 Task: Add Cappello's Five Cheese Ravioli to the cart.
Action: Mouse moved to (293, 143)
Screenshot: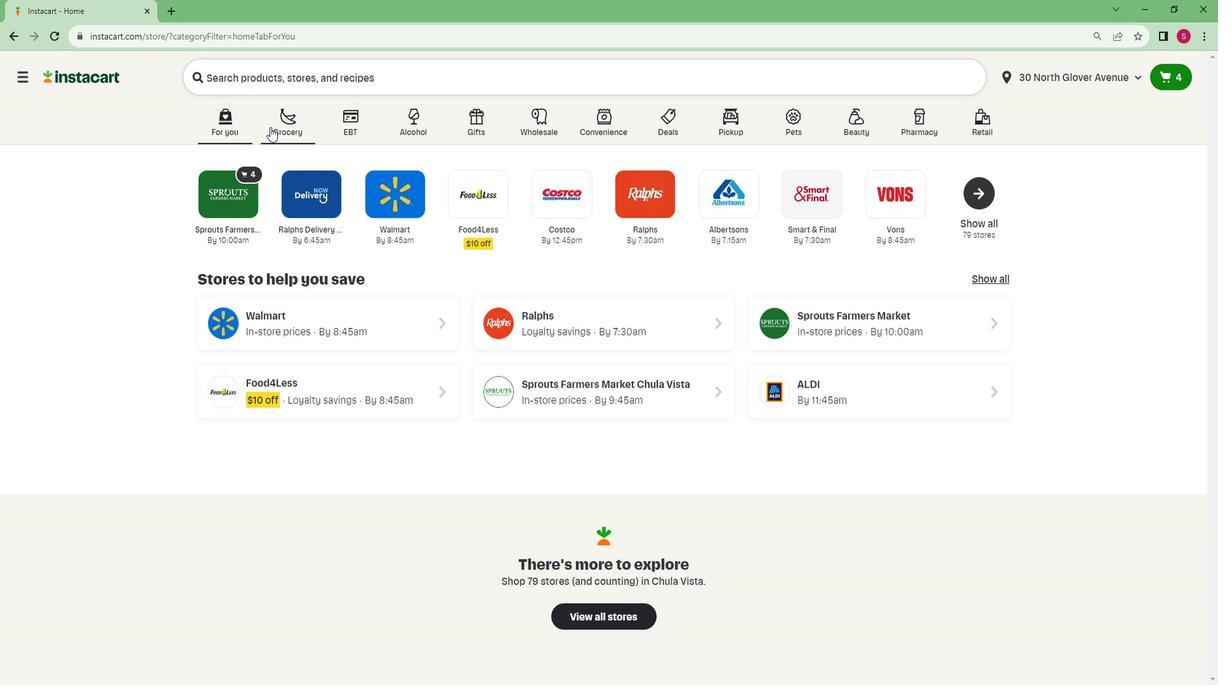 
Action: Mouse pressed left at (293, 143)
Screenshot: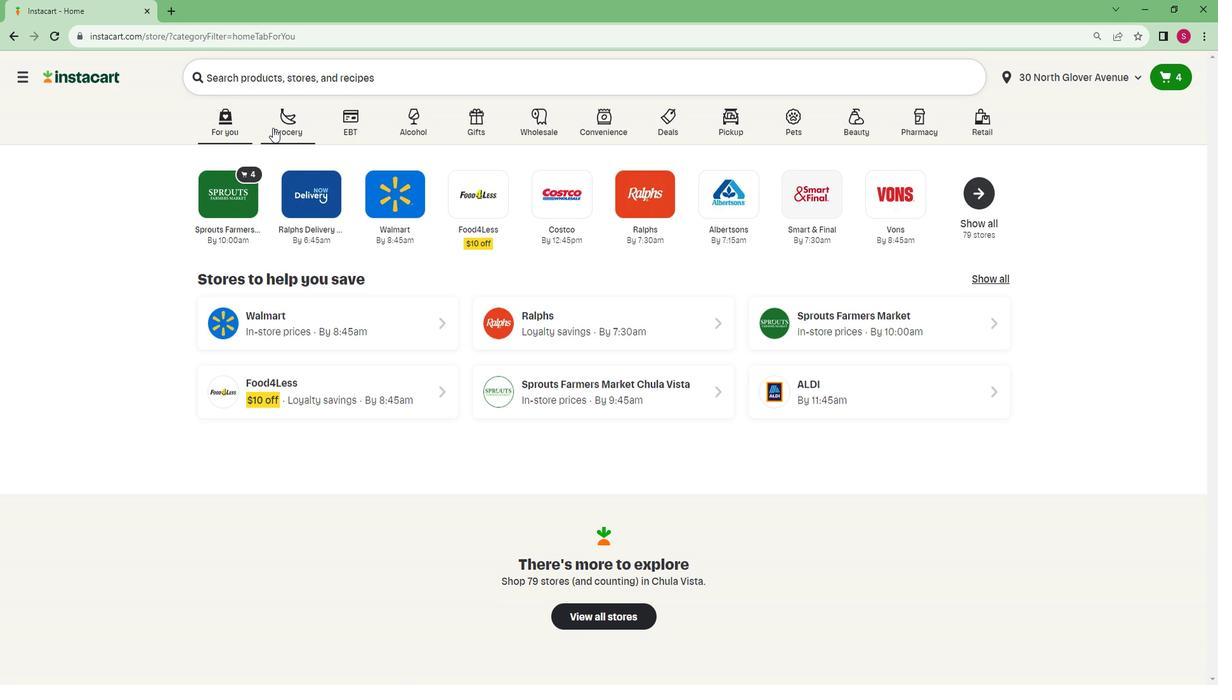 
Action: Mouse moved to (311, 377)
Screenshot: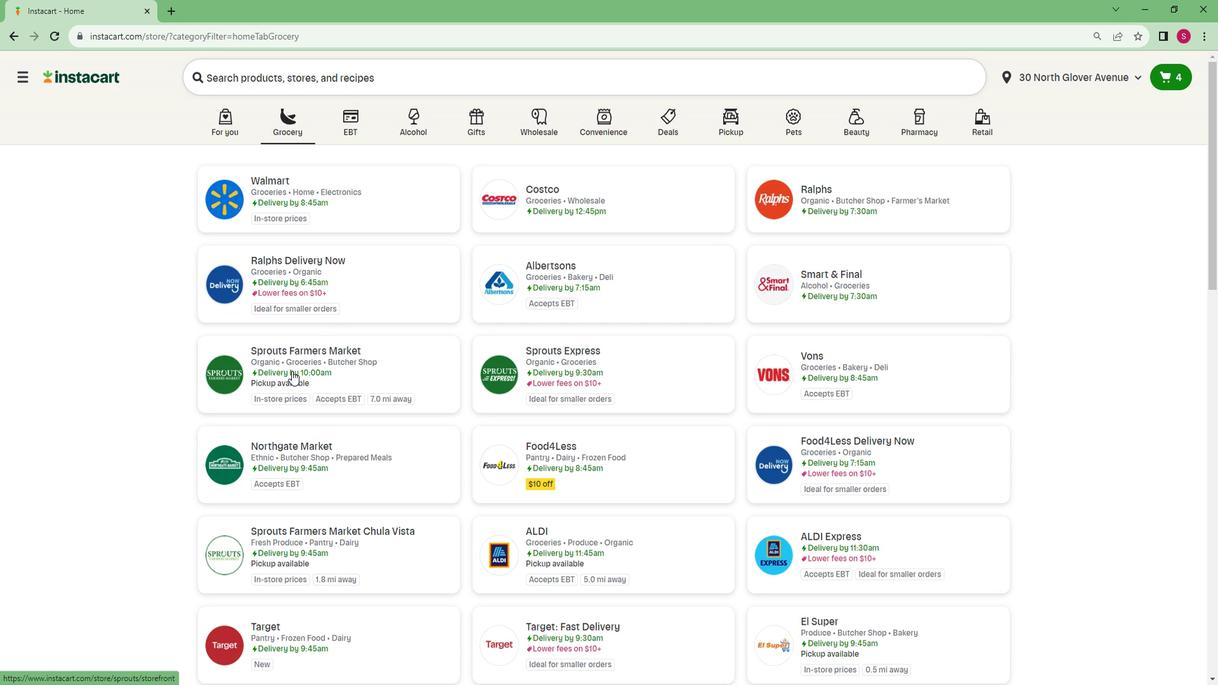 
Action: Mouse pressed left at (311, 377)
Screenshot: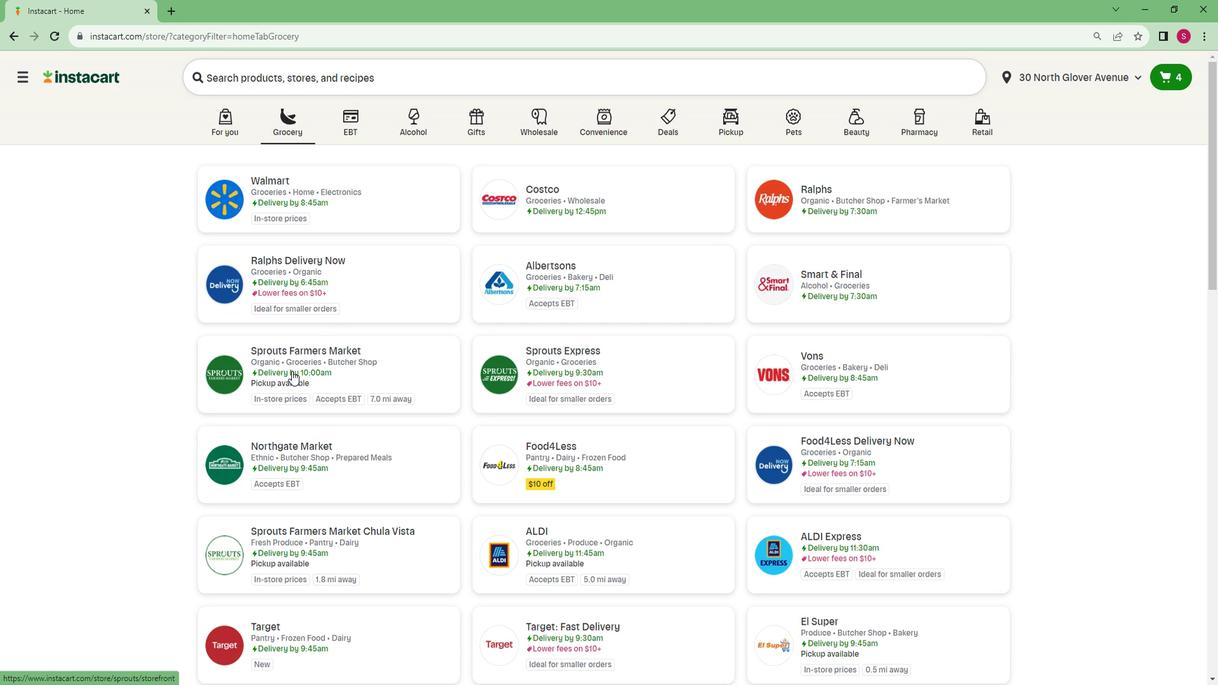 
Action: Mouse moved to (55, 451)
Screenshot: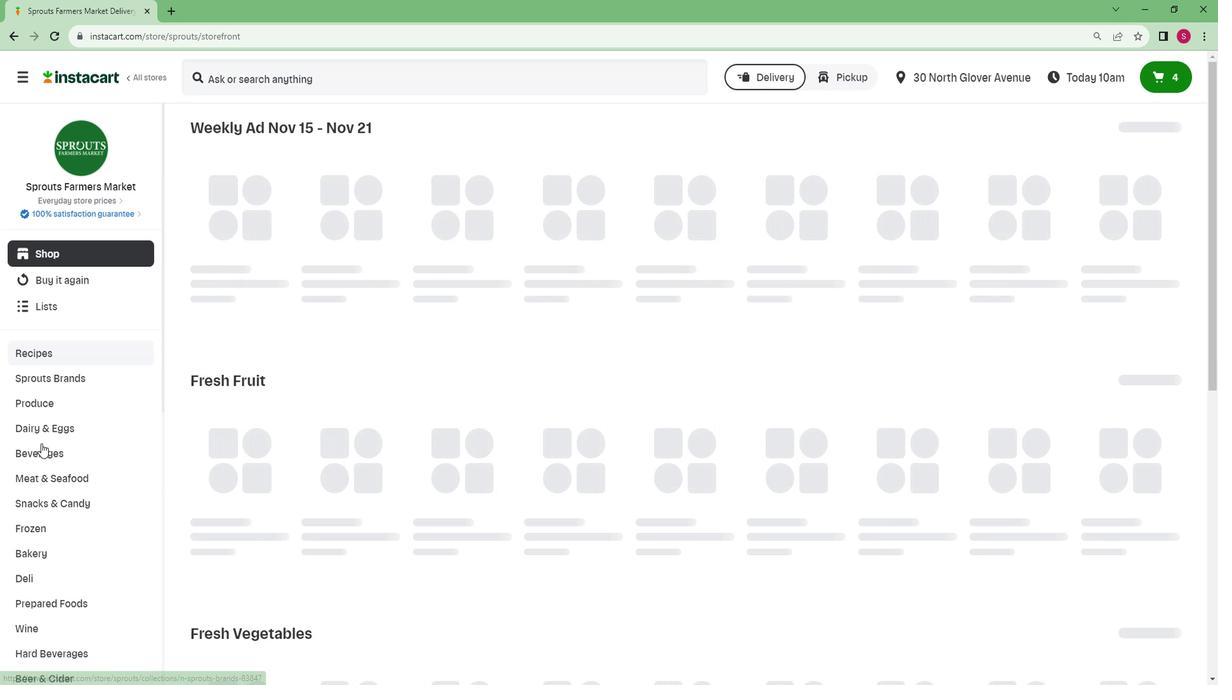 
Action: Mouse scrolled (55, 451) with delta (0, 0)
Screenshot: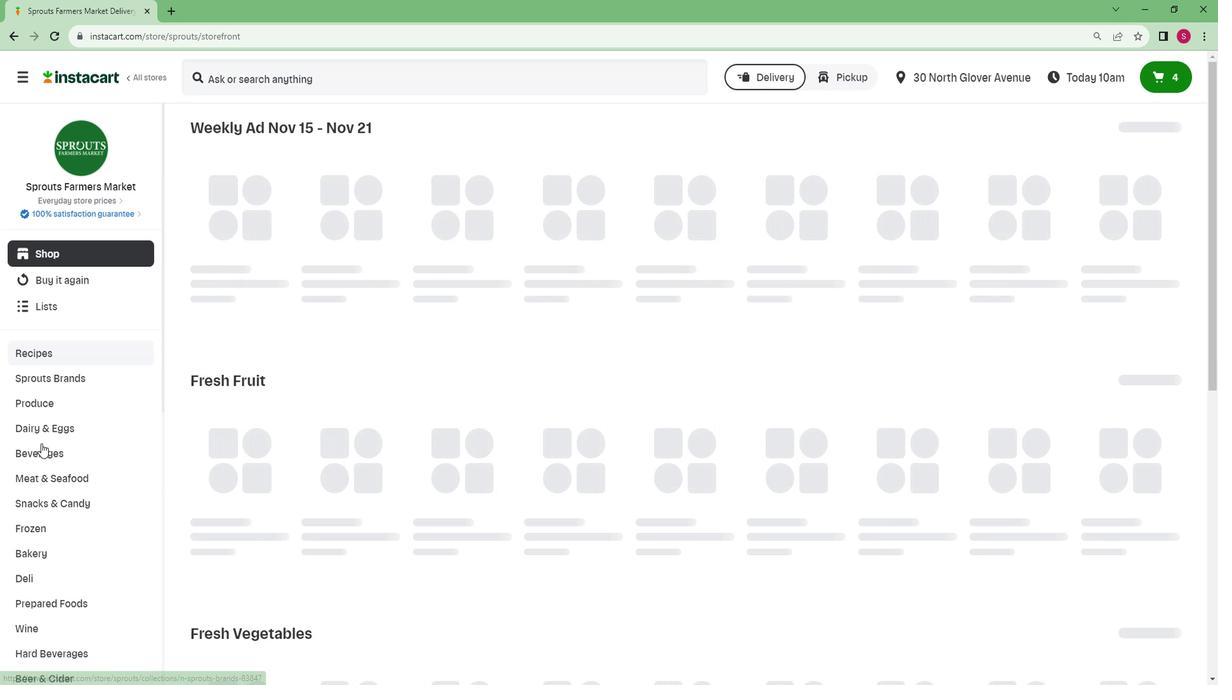 
Action: Mouse moved to (45, 460)
Screenshot: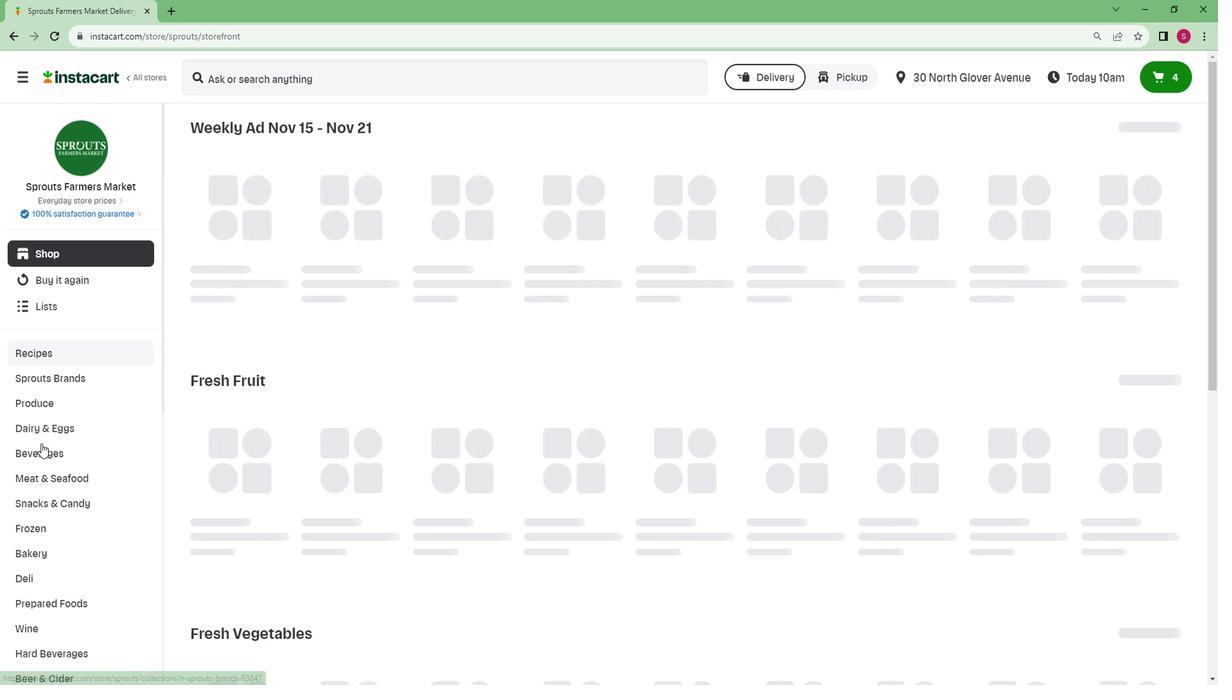 
Action: Mouse scrolled (45, 459) with delta (0, 0)
Screenshot: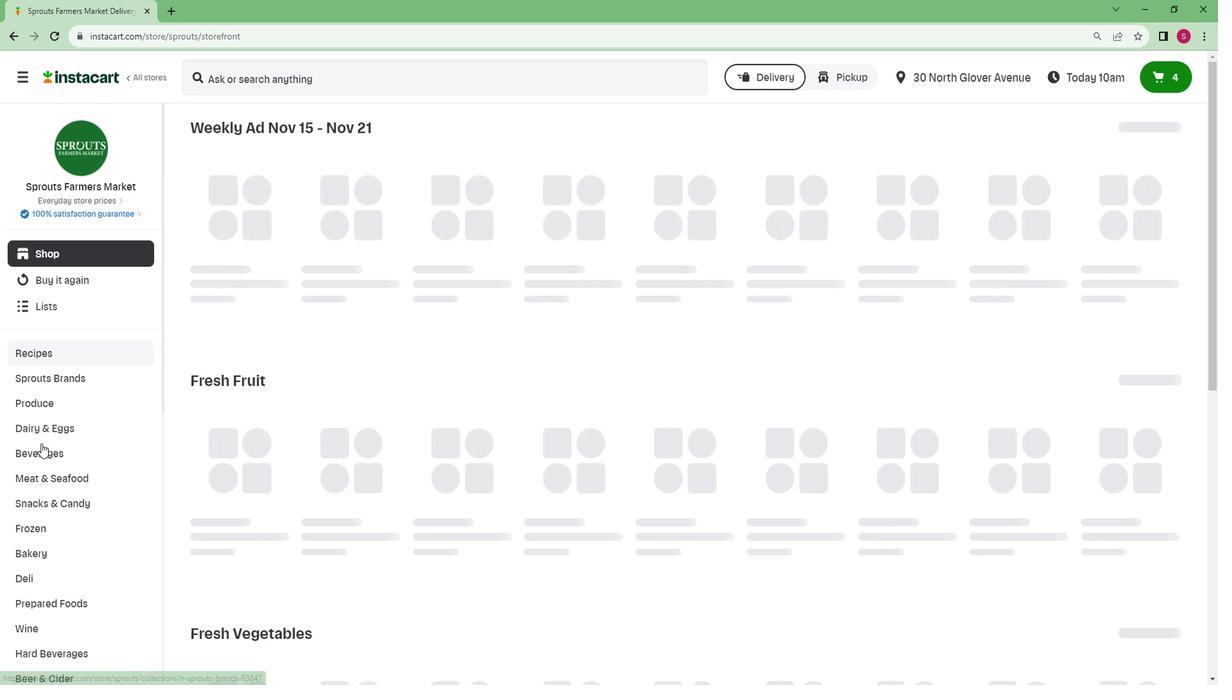 
Action: Mouse moved to (45, 460)
Screenshot: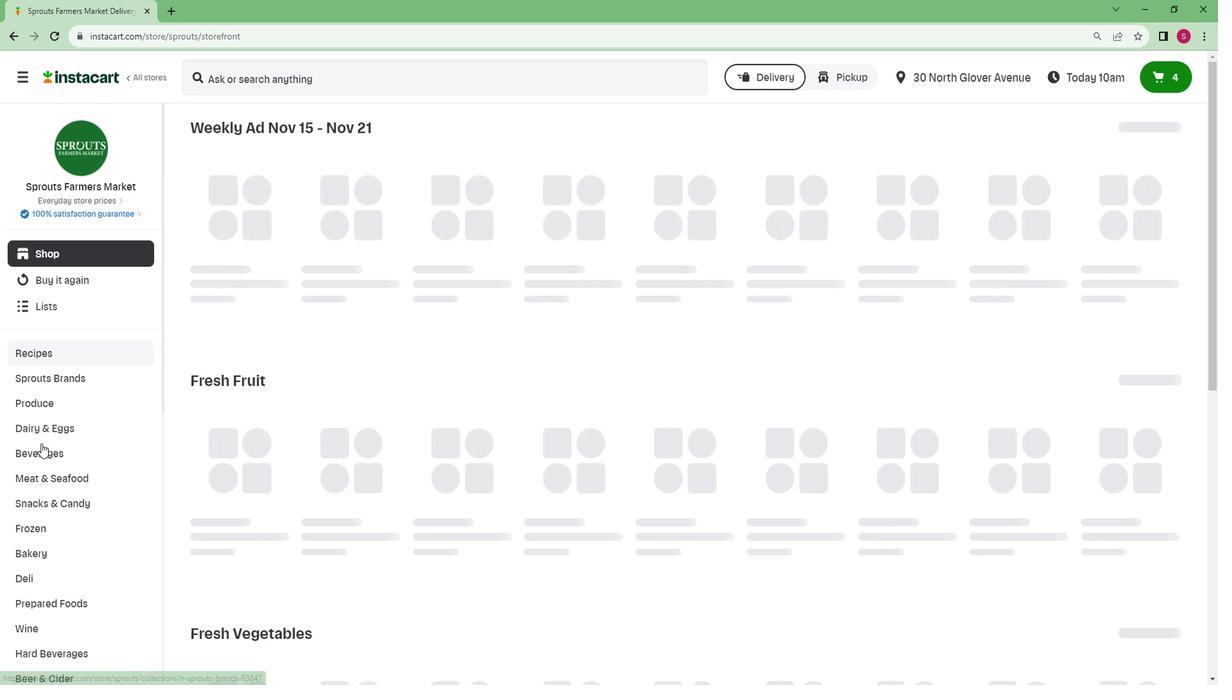 
Action: Mouse scrolled (45, 460) with delta (0, 0)
Screenshot: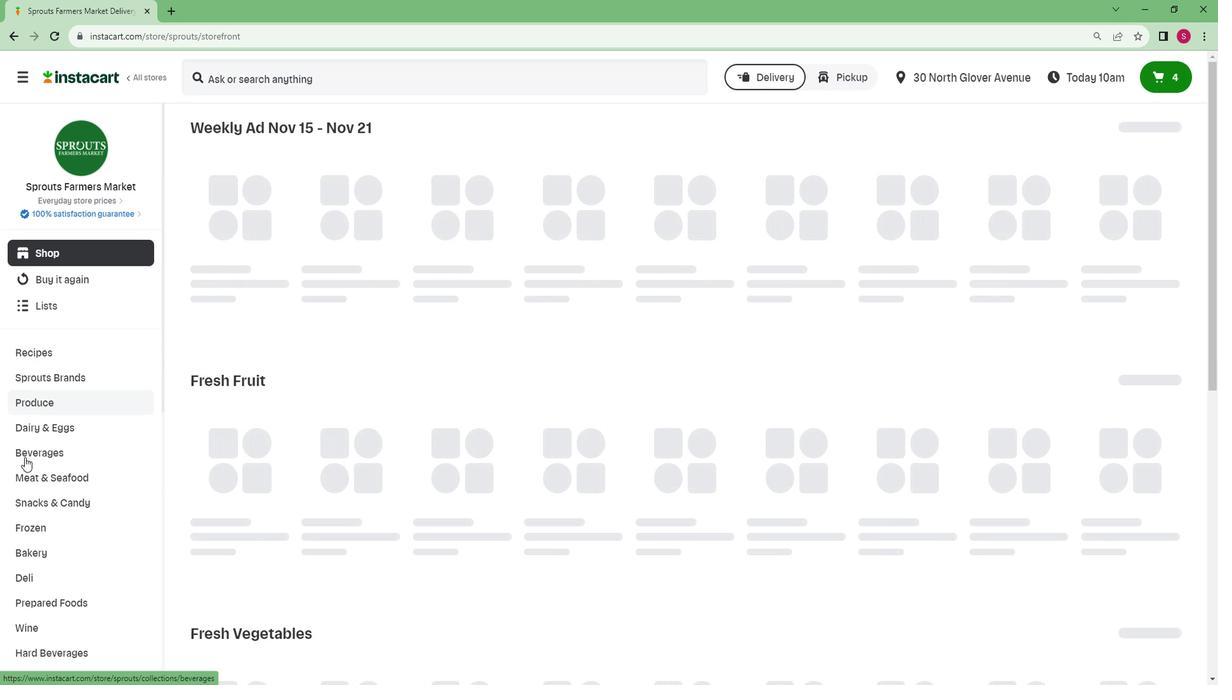 
Action: Mouse scrolled (45, 460) with delta (0, 0)
Screenshot: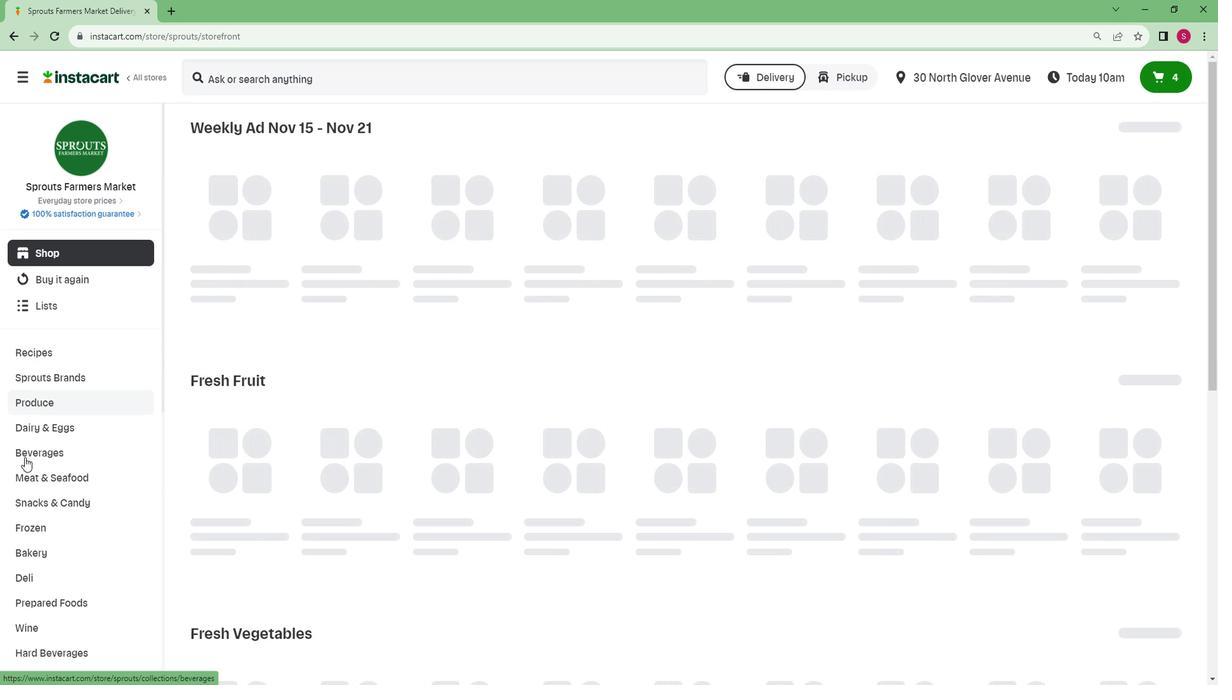 
Action: Mouse scrolled (45, 460) with delta (0, 0)
Screenshot: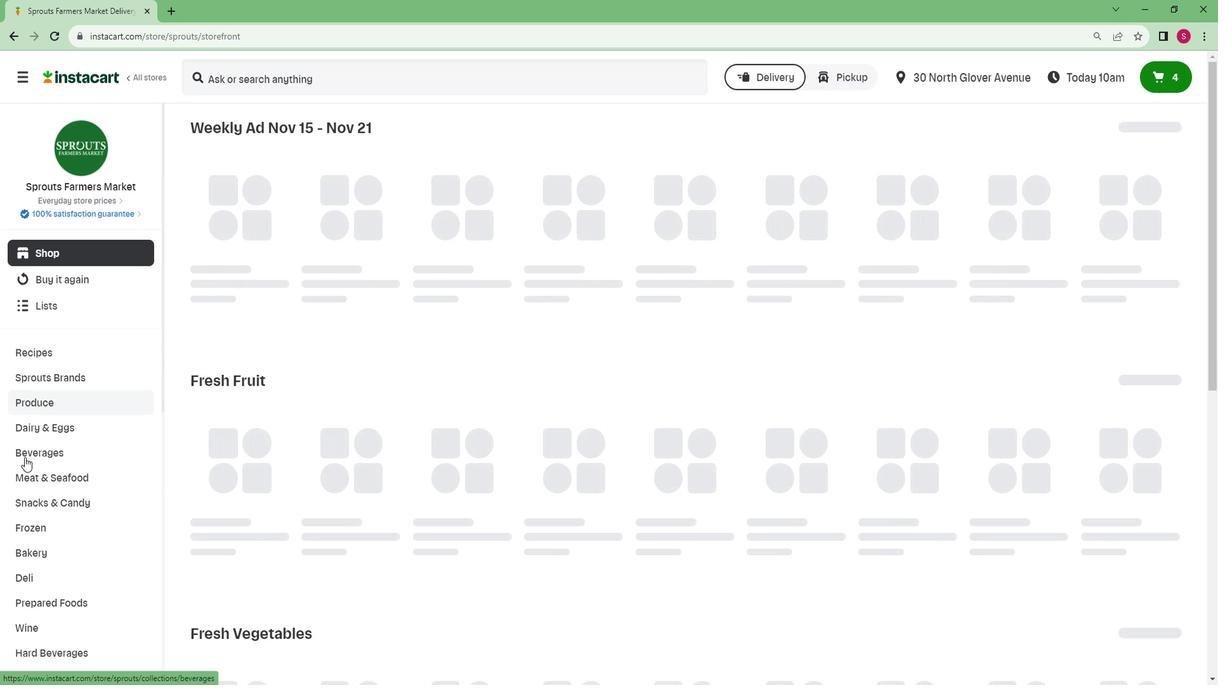 
Action: Mouse scrolled (45, 460) with delta (0, 0)
Screenshot: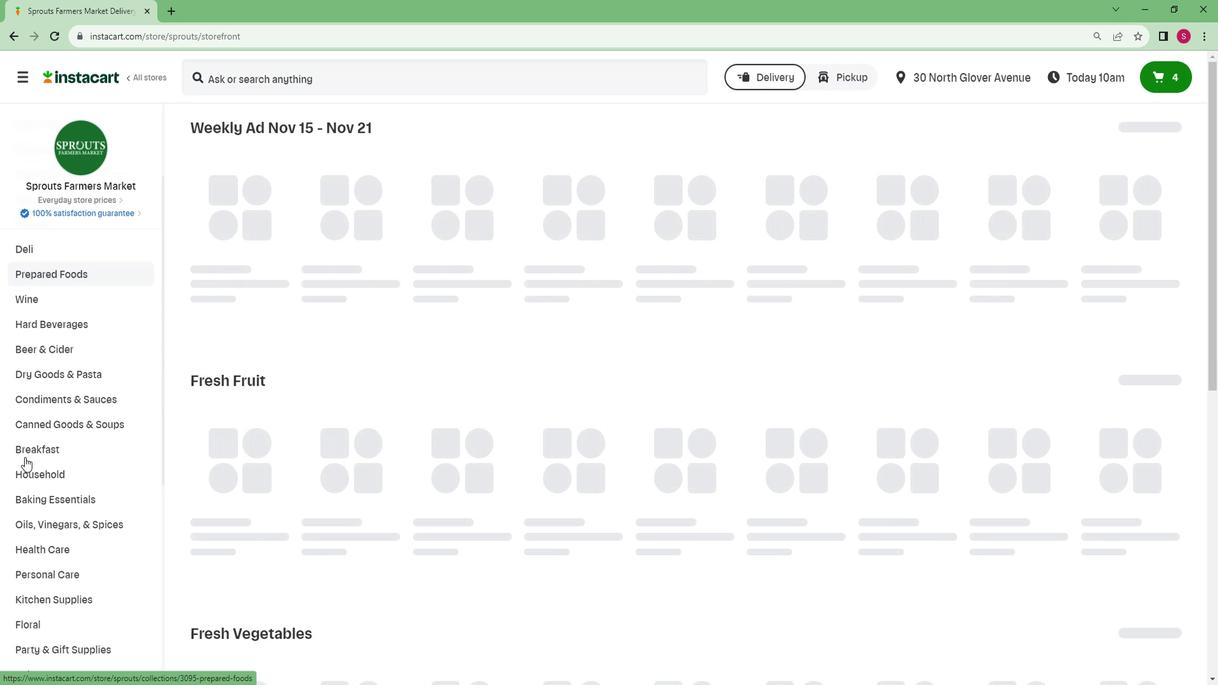 
Action: Mouse scrolled (45, 460) with delta (0, 0)
Screenshot: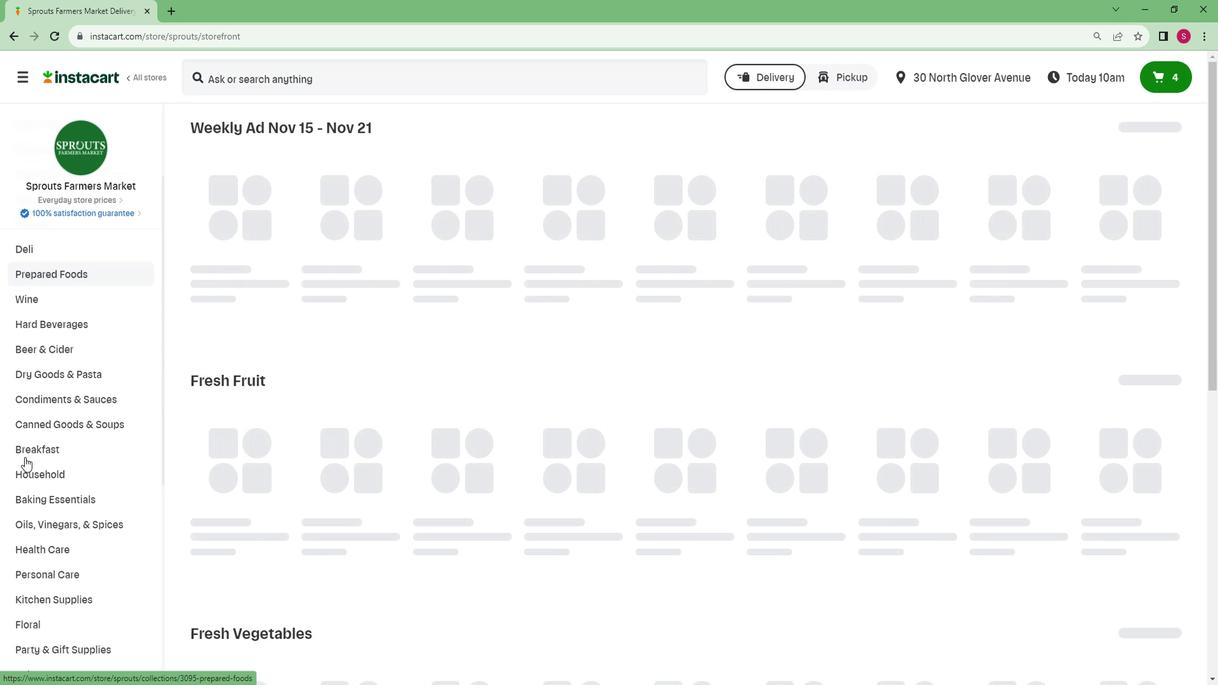 
Action: Mouse scrolled (45, 460) with delta (0, 0)
Screenshot: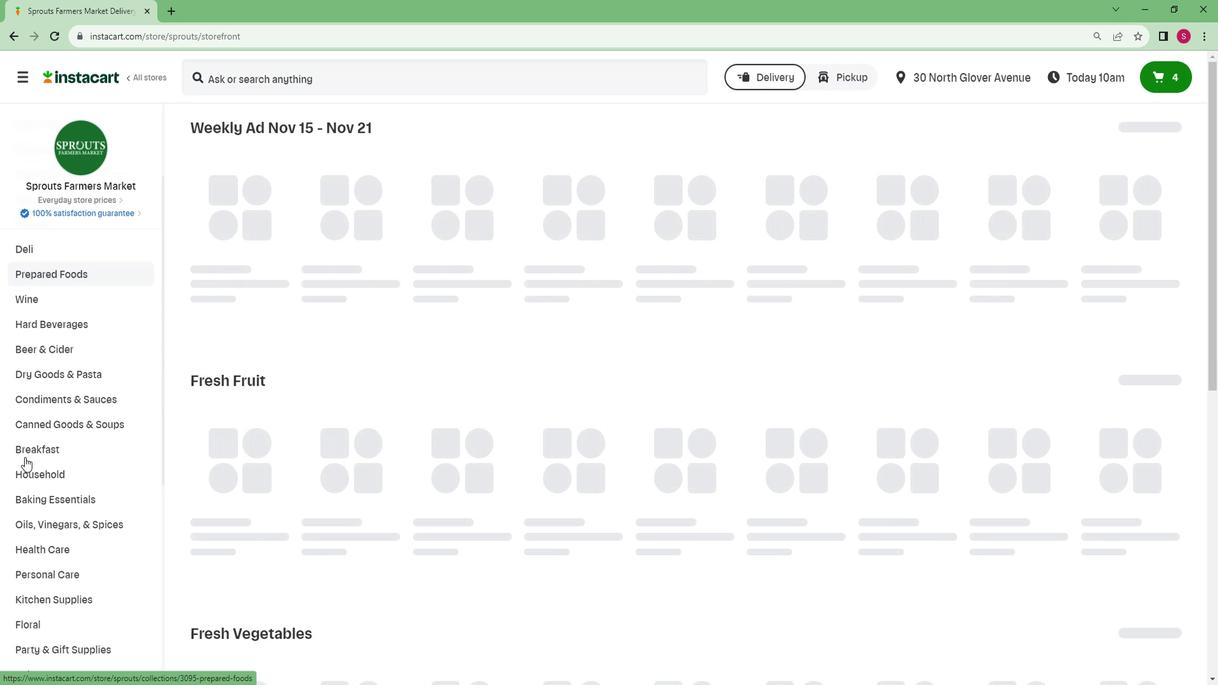 
Action: Mouse scrolled (45, 460) with delta (0, 0)
Screenshot: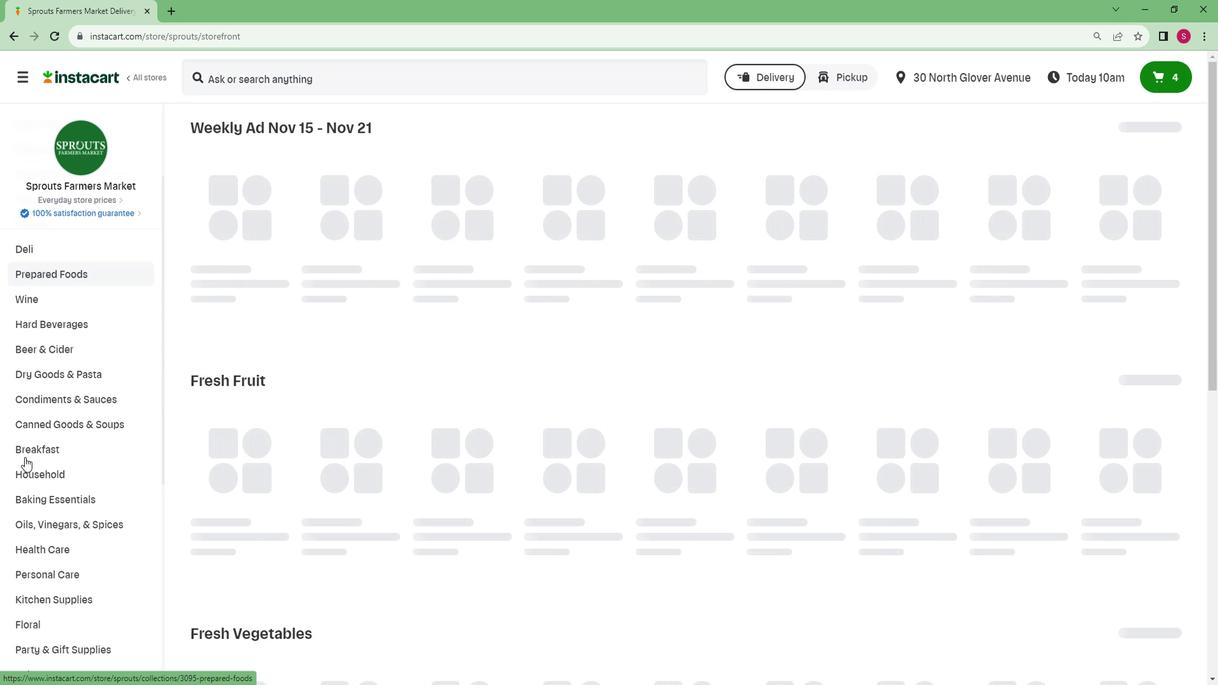 
Action: Mouse scrolled (45, 460) with delta (0, 0)
Screenshot: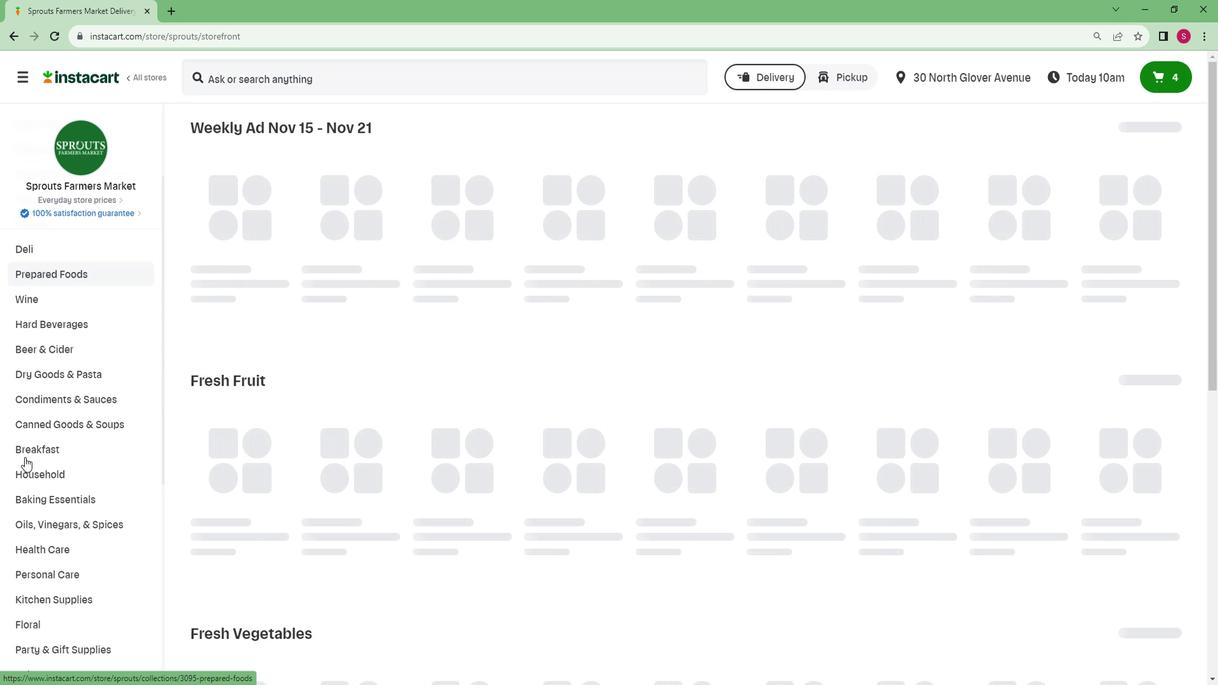 
Action: Mouse scrolled (45, 460) with delta (0, 0)
Screenshot: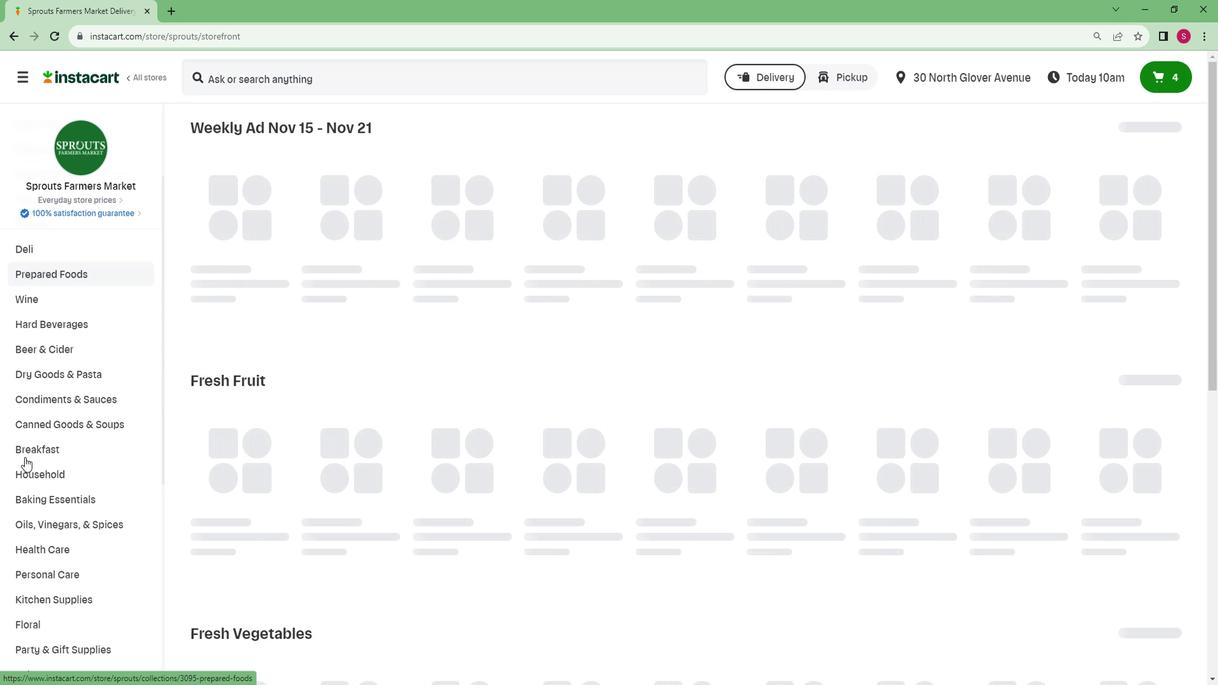 
Action: Mouse moved to (26, 569)
Screenshot: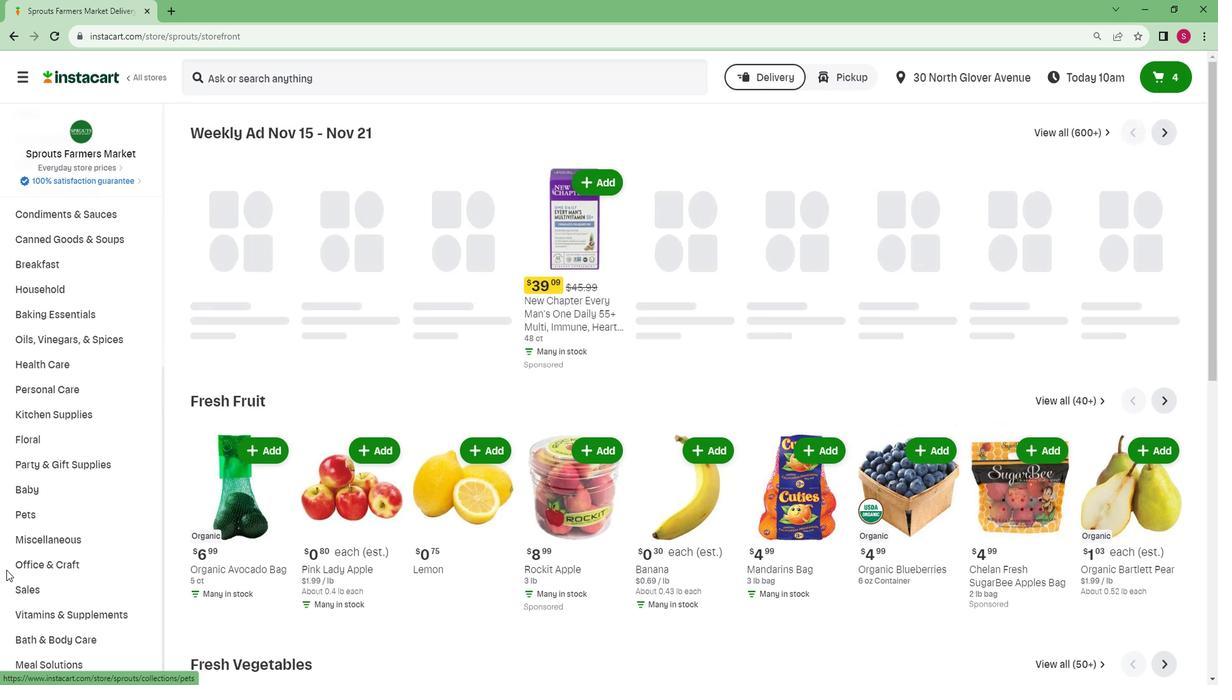 
Action: Mouse scrolled (26, 568) with delta (0, 0)
Screenshot: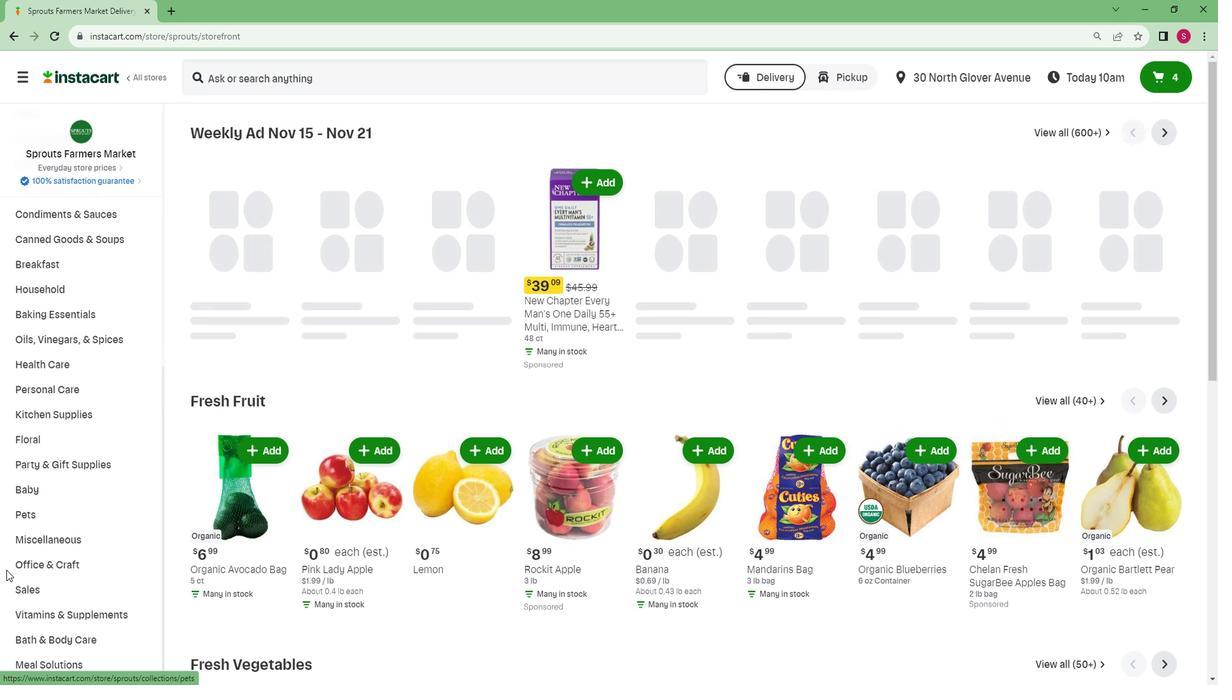 
Action: Mouse scrolled (26, 568) with delta (0, 0)
Screenshot: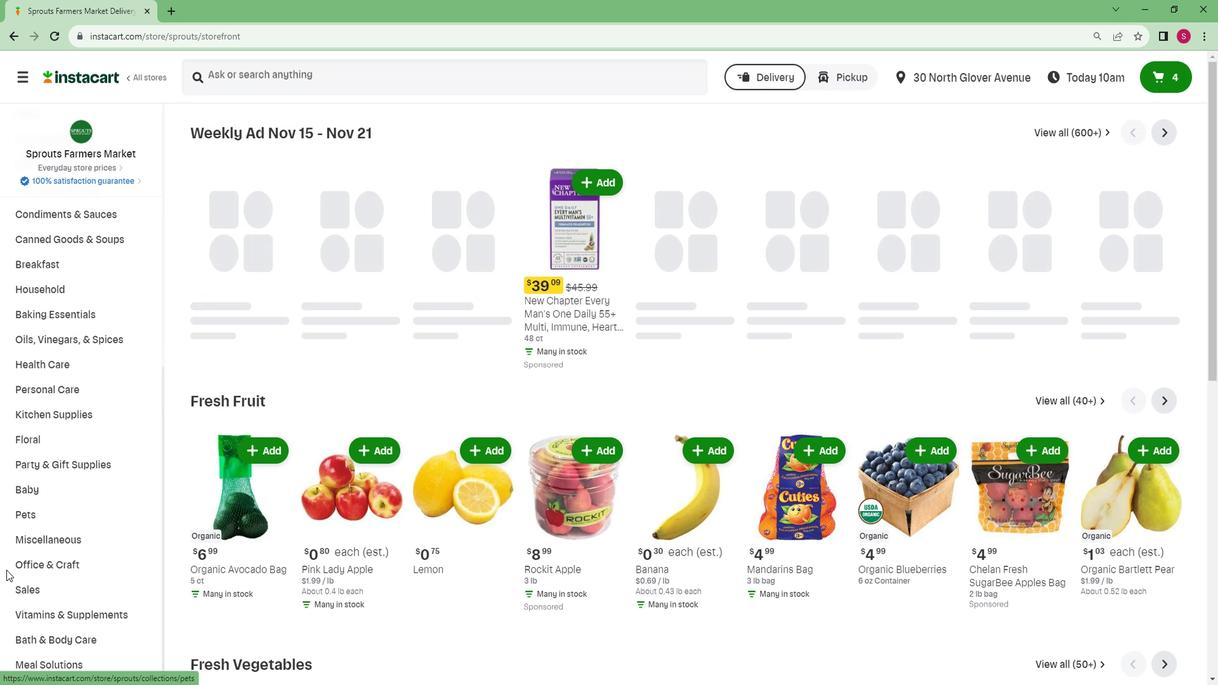 
Action: Mouse scrolled (26, 568) with delta (0, 0)
Screenshot: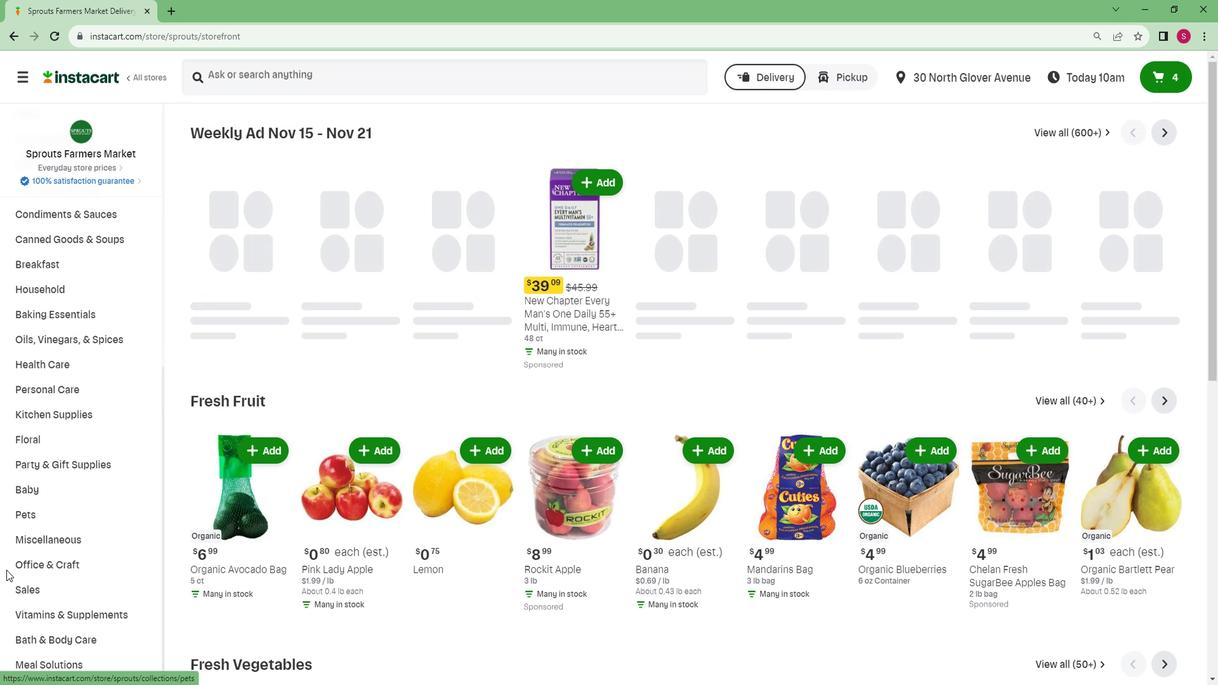 
Action: Mouse scrolled (26, 568) with delta (0, 0)
Screenshot: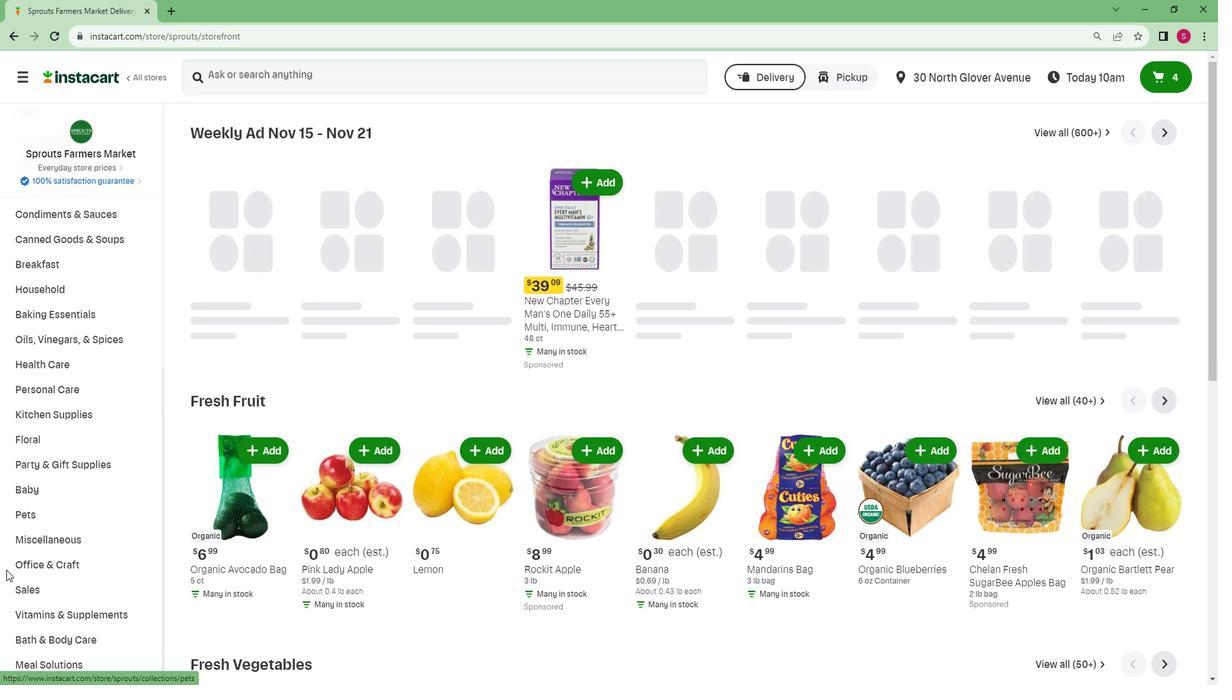 
Action: Mouse moved to (40, 657)
Screenshot: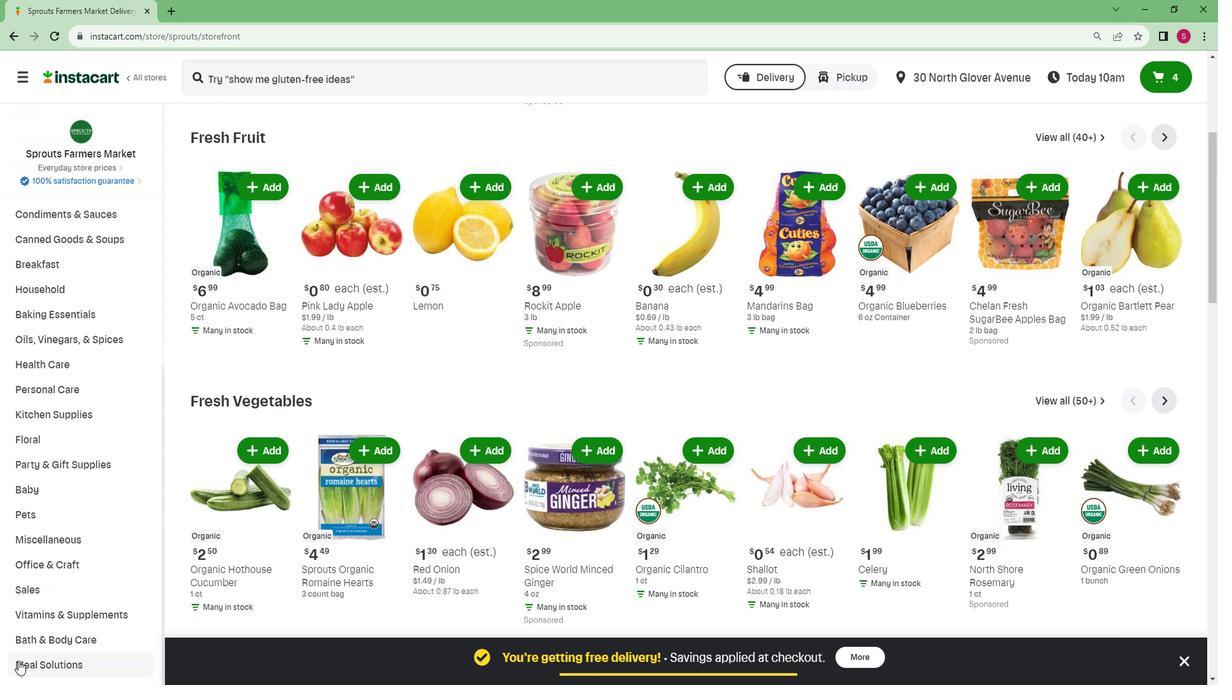 
Action: Mouse pressed left at (40, 657)
Screenshot: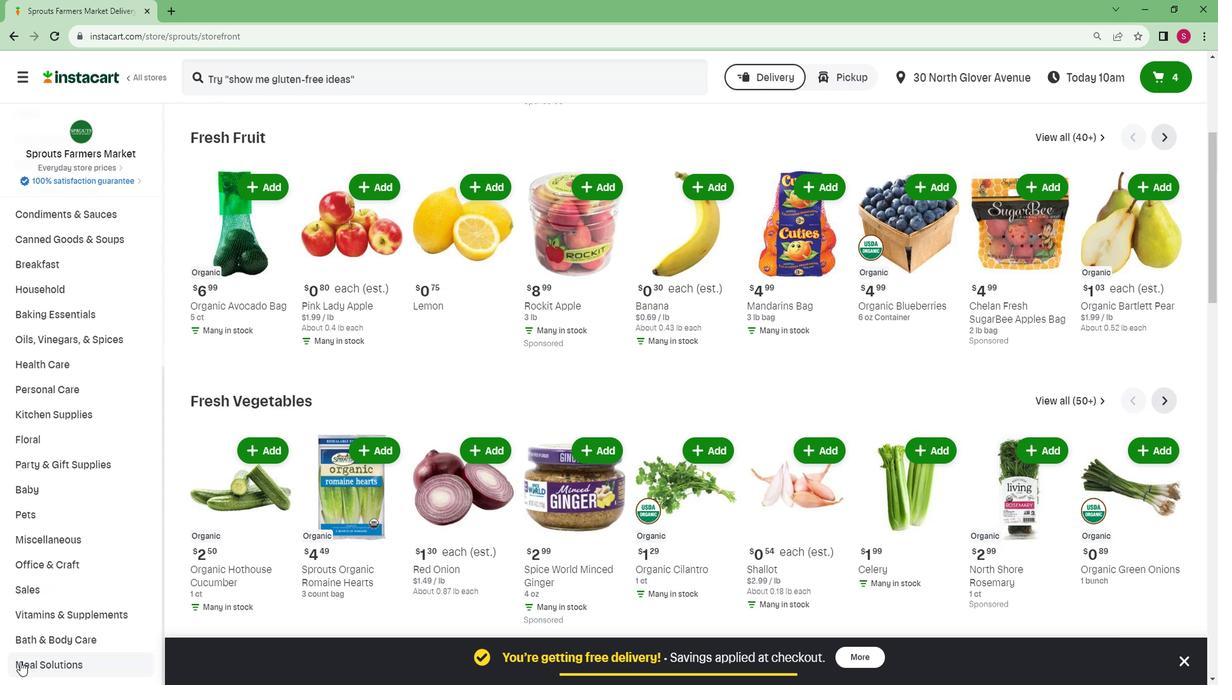
Action: Mouse moved to (89, 557)
Screenshot: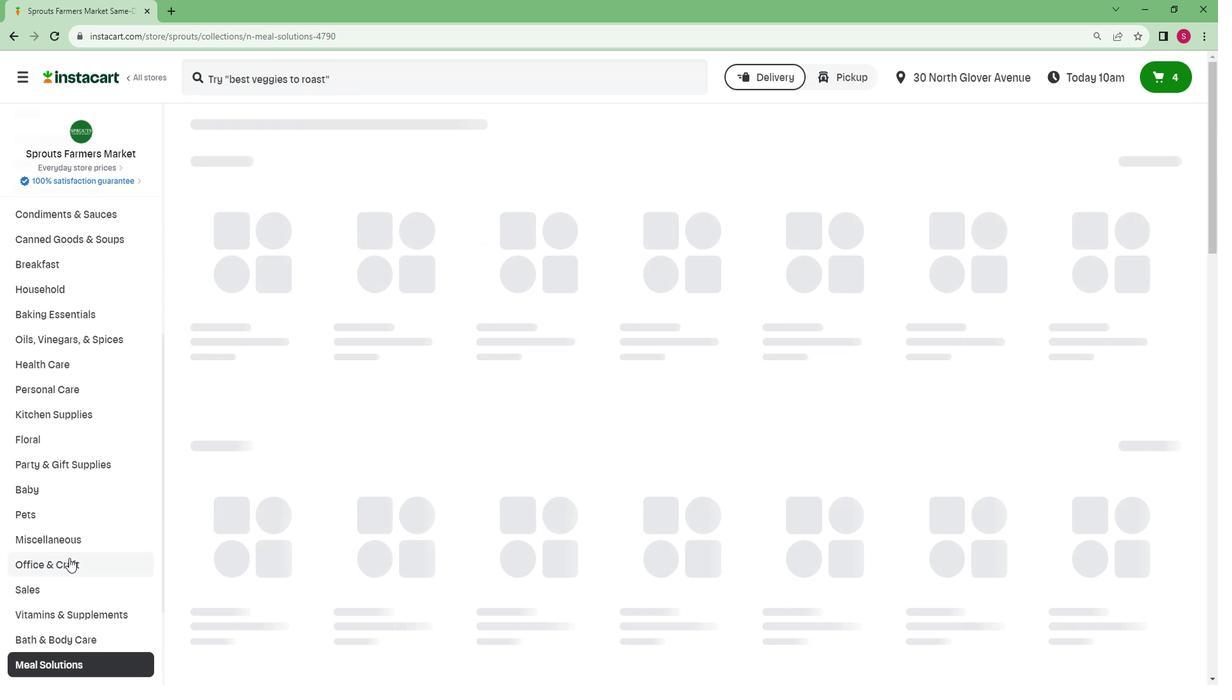 
Action: Mouse scrolled (89, 557) with delta (0, 0)
Screenshot: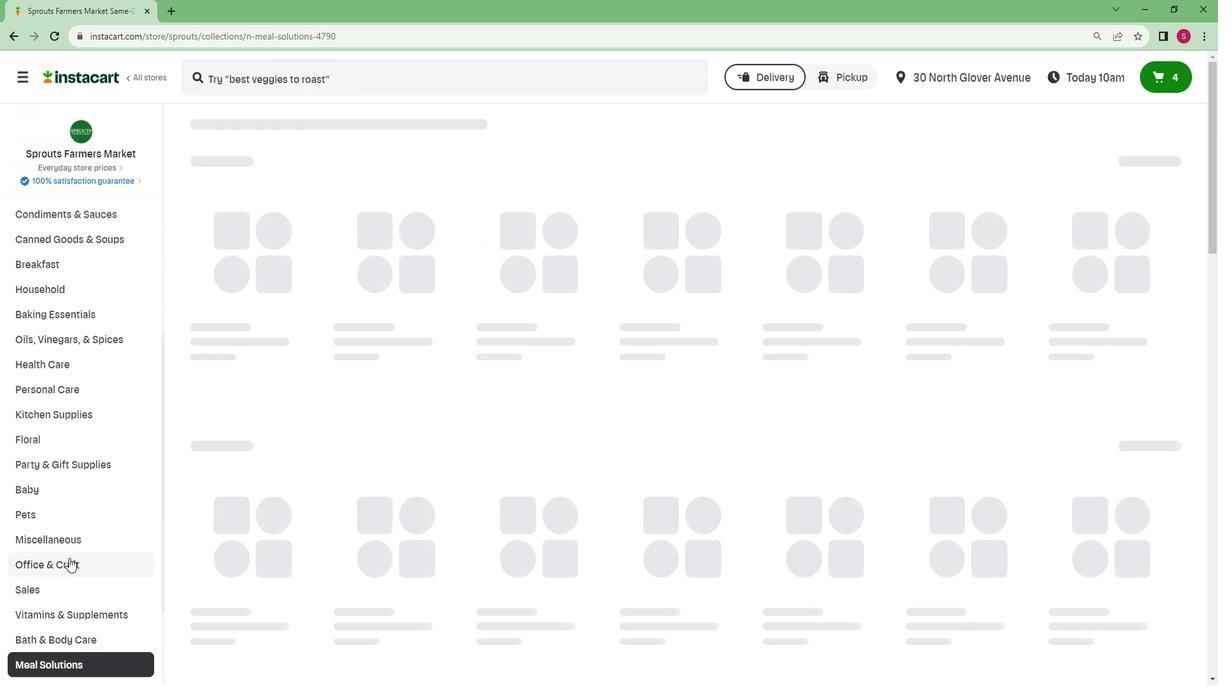 
Action: Mouse scrolled (89, 557) with delta (0, 0)
Screenshot: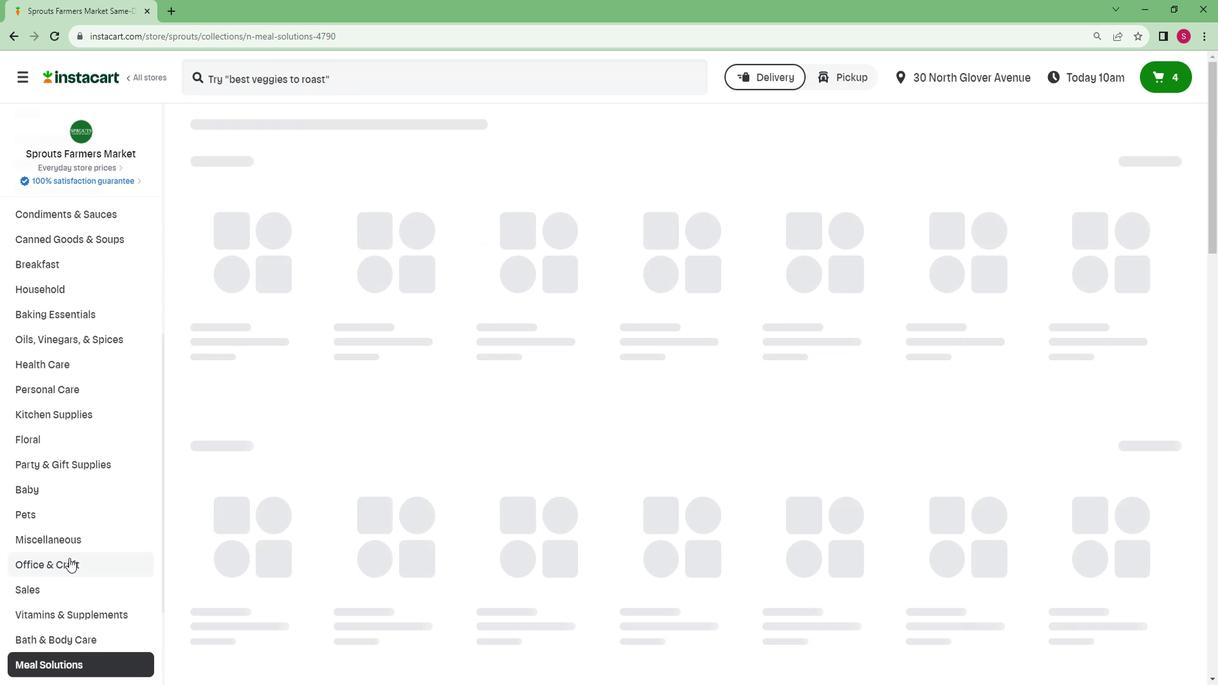 
Action: Mouse scrolled (89, 557) with delta (0, 0)
Screenshot: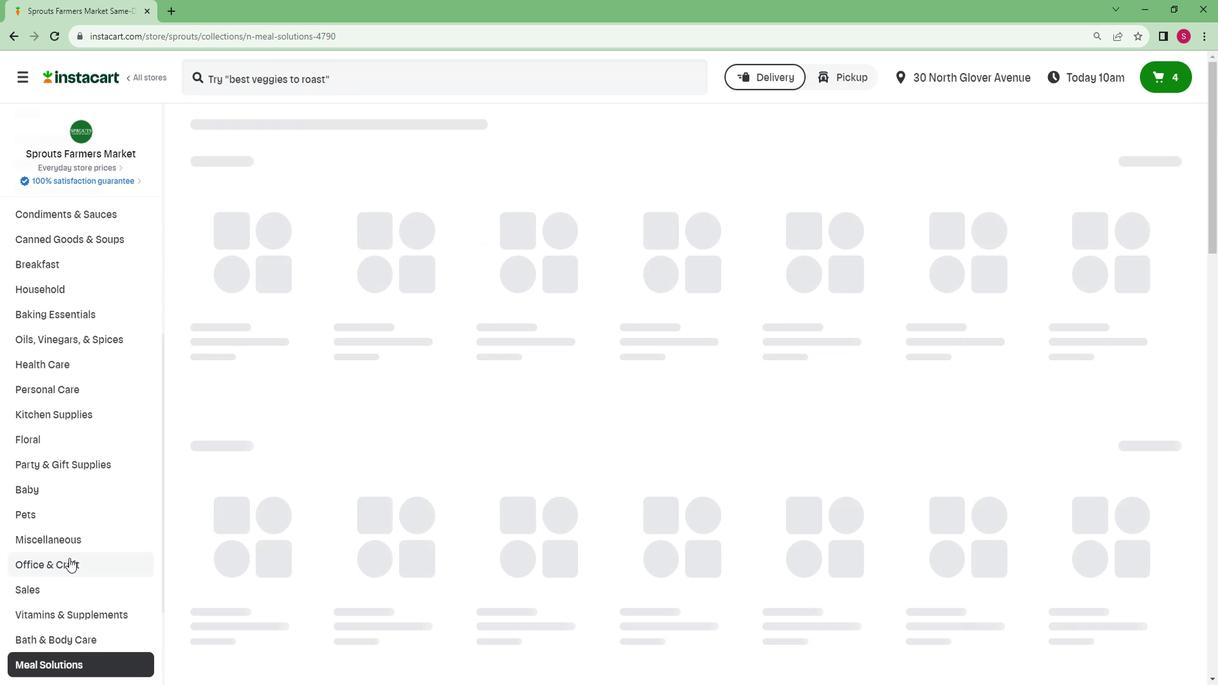 
Action: Mouse scrolled (89, 557) with delta (0, 0)
Screenshot: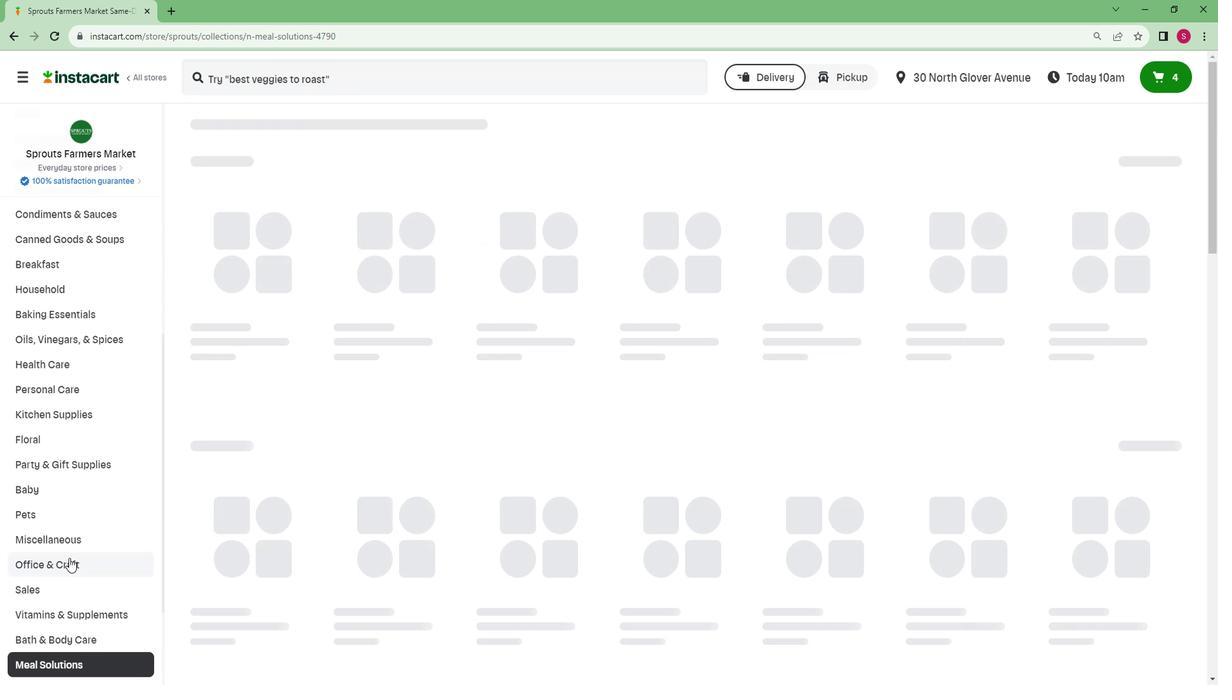 
Action: Mouse scrolled (89, 557) with delta (0, 0)
Screenshot: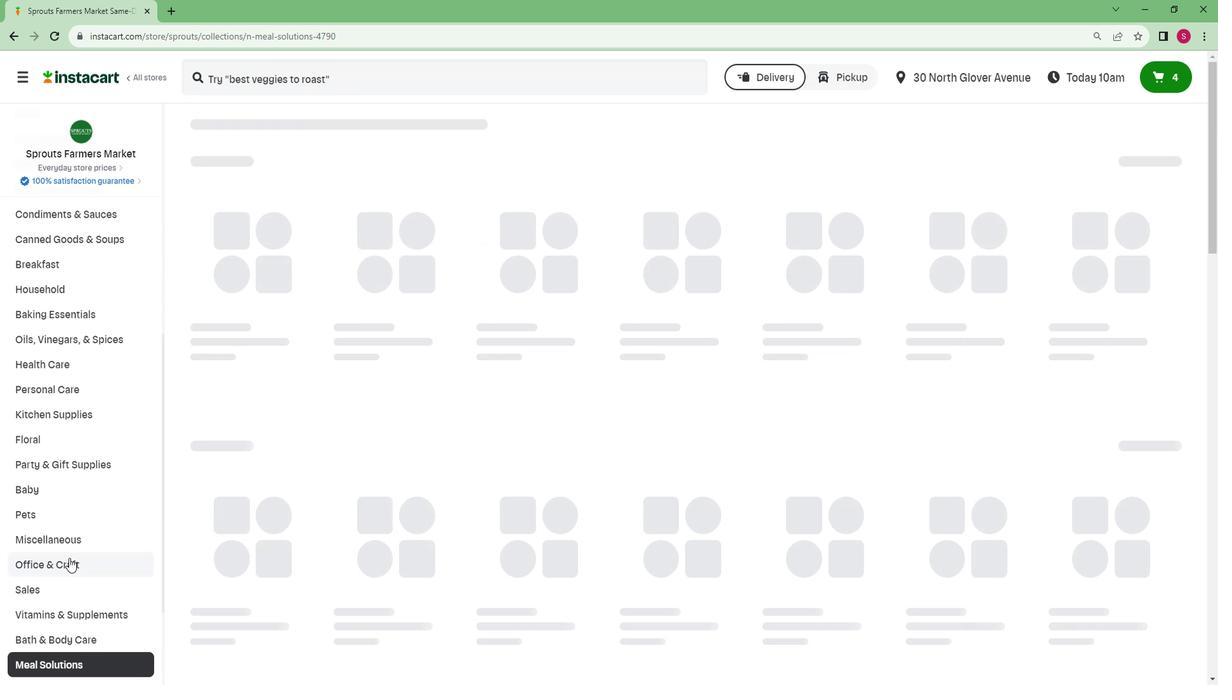 
Action: Mouse scrolled (89, 557) with delta (0, 0)
Screenshot: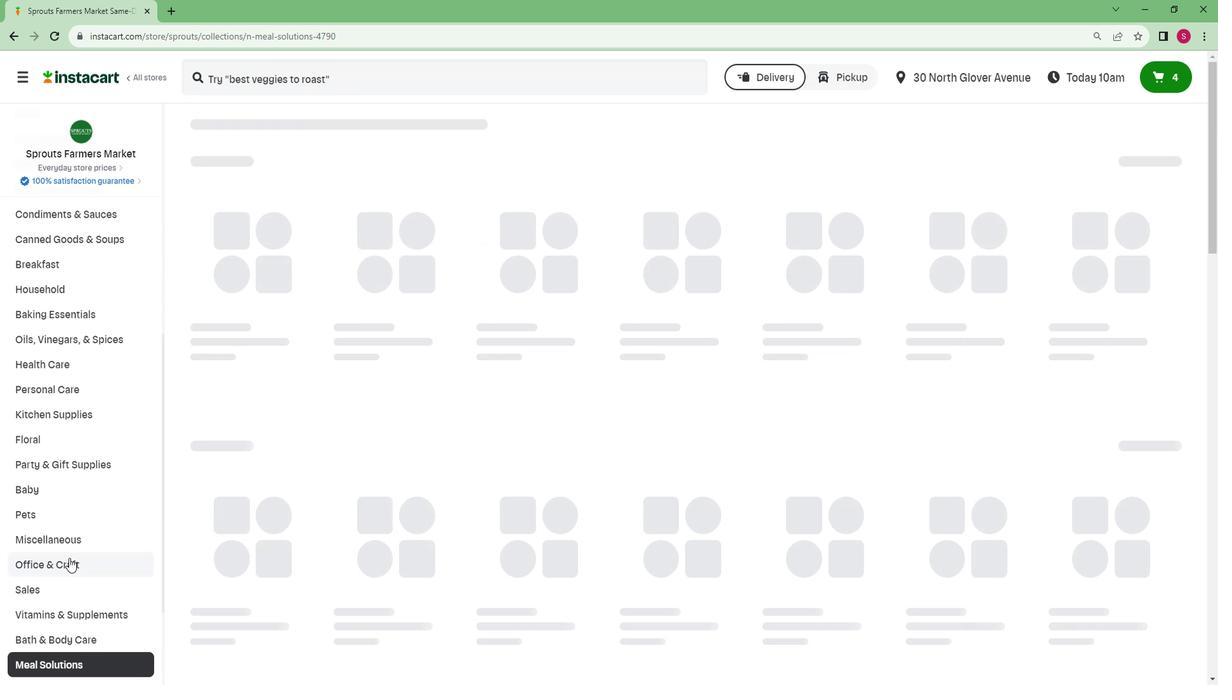 
Action: Mouse scrolled (89, 557) with delta (0, 0)
Screenshot: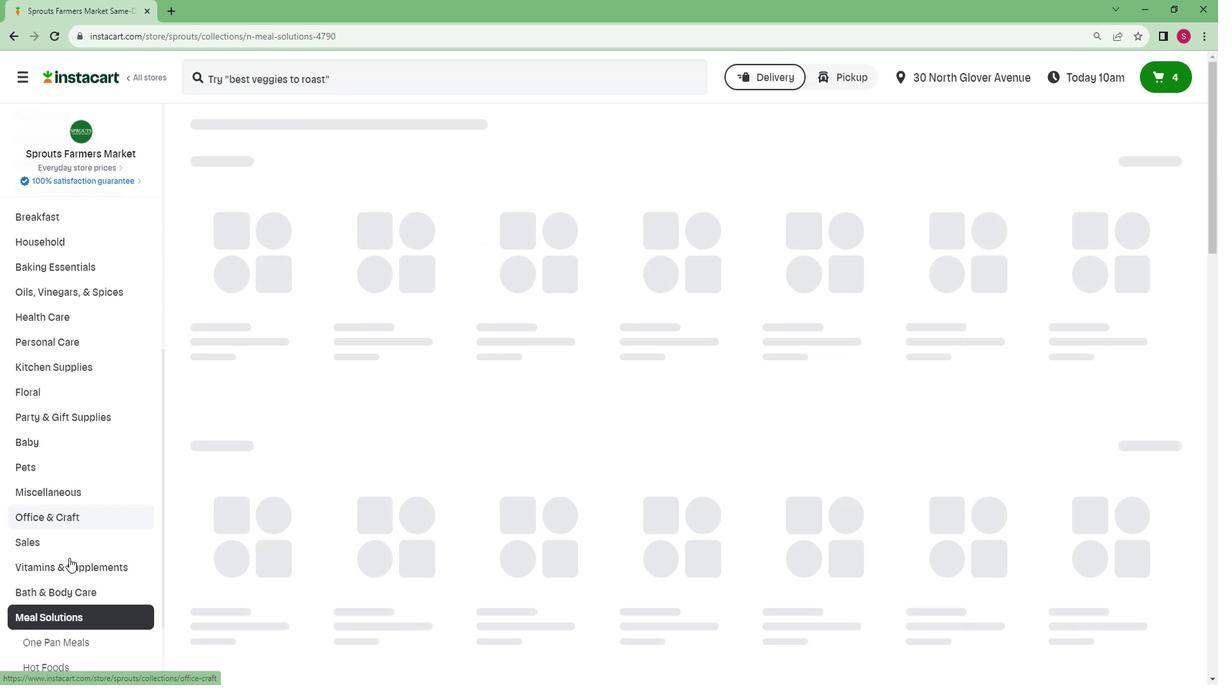 
Action: Mouse moved to (81, 655)
Screenshot: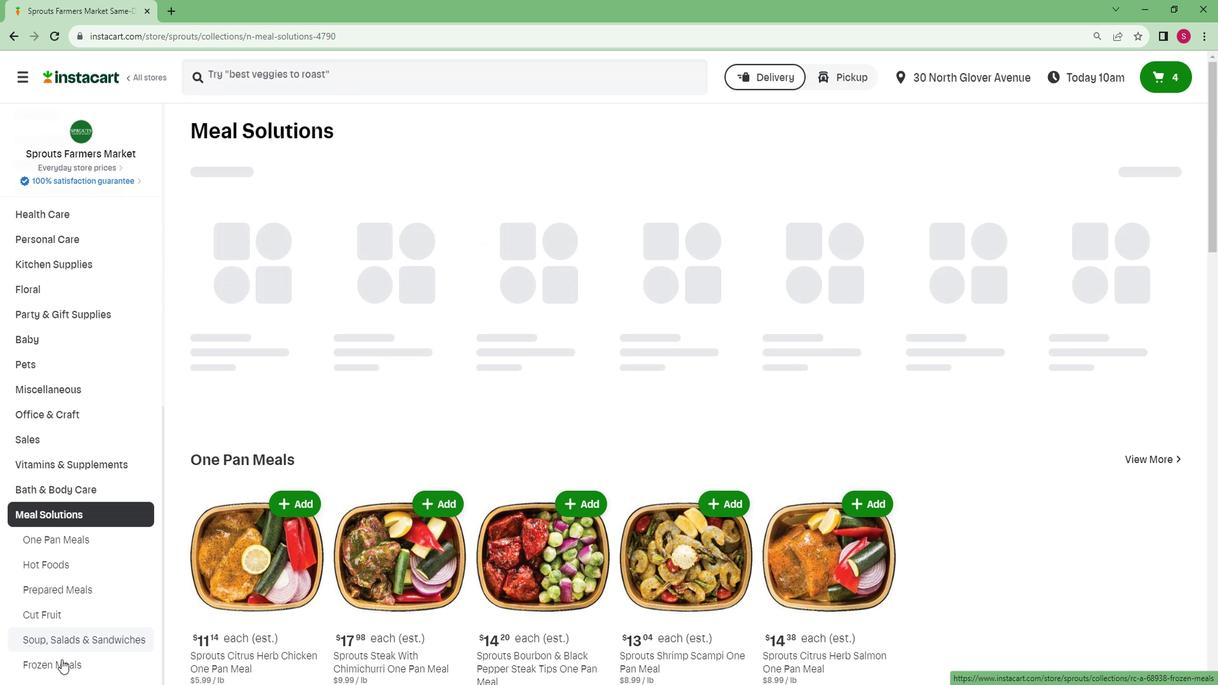 
Action: Mouse pressed left at (81, 655)
Screenshot: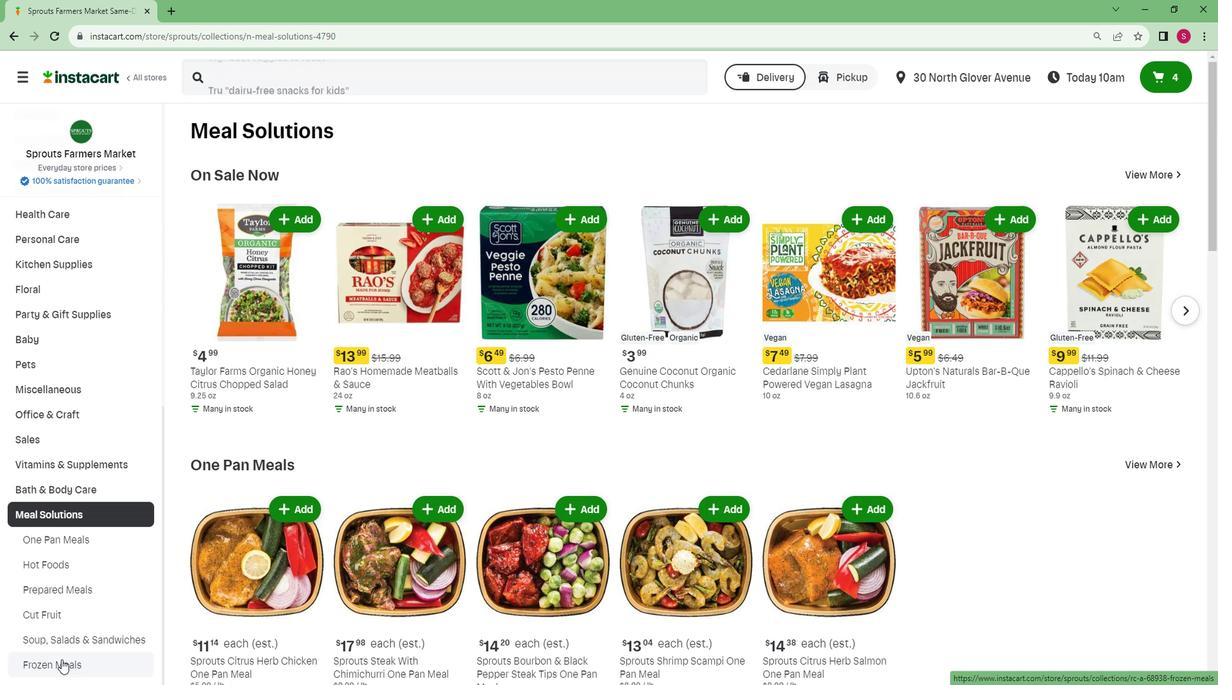 
Action: Mouse moved to (291, 96)
Screenshot: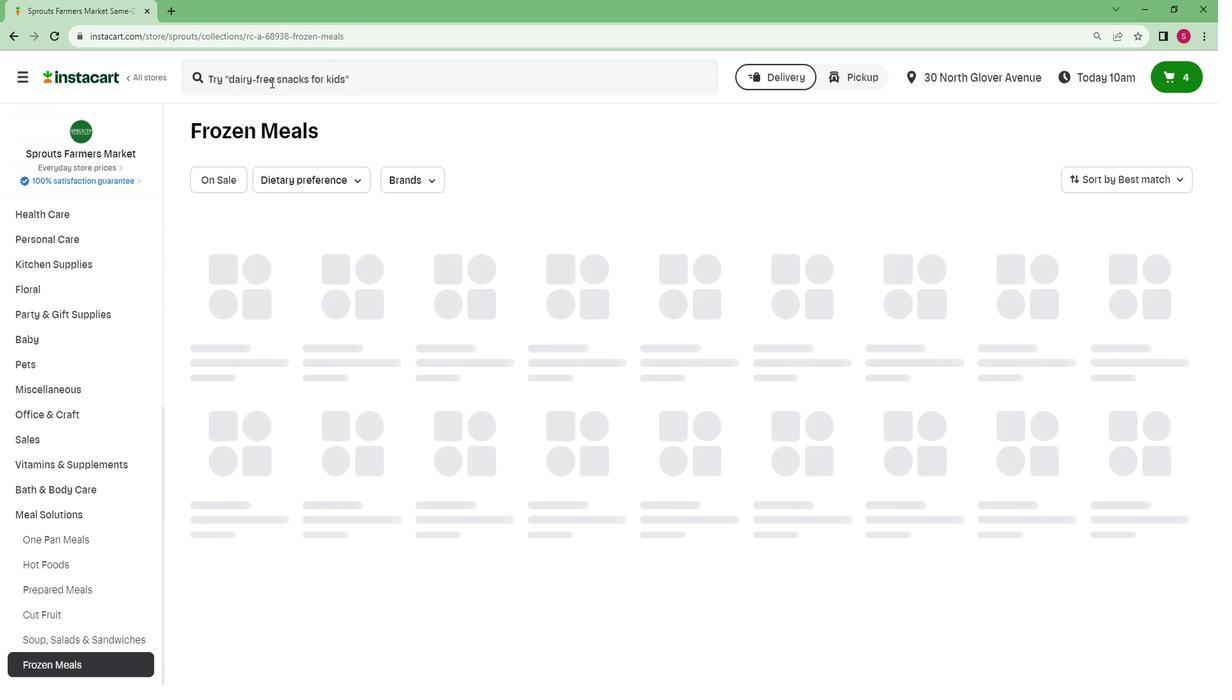 
Action: Mouse pressed left at (291, 96)
Screenshot: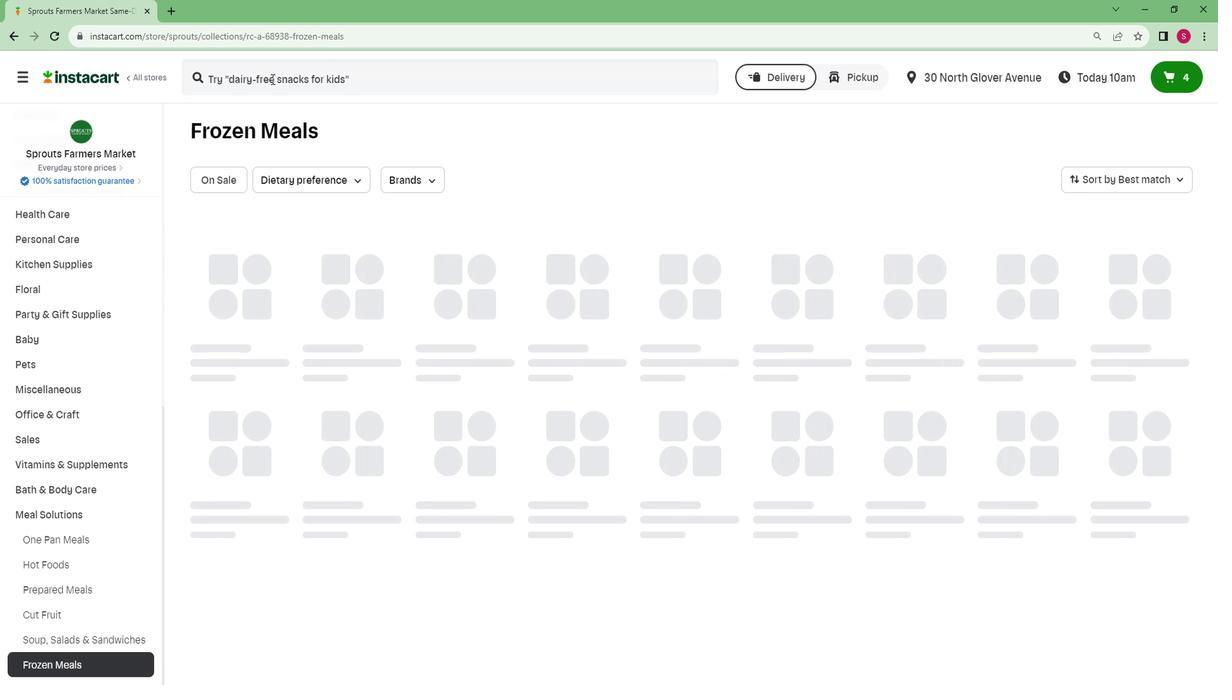 
Action: Key pressed <Key.caps_lock>C<Key.caps_lock>appellos<Key.space><Key.caps_lock>F<Key.caps_lock>ive<Key.space><Key.caps_lock>C<Key.caps_lock>heese<Key.space><Key.caps_lock>R<Key.caps_lock>avioli<Key.enter>
Screenshot: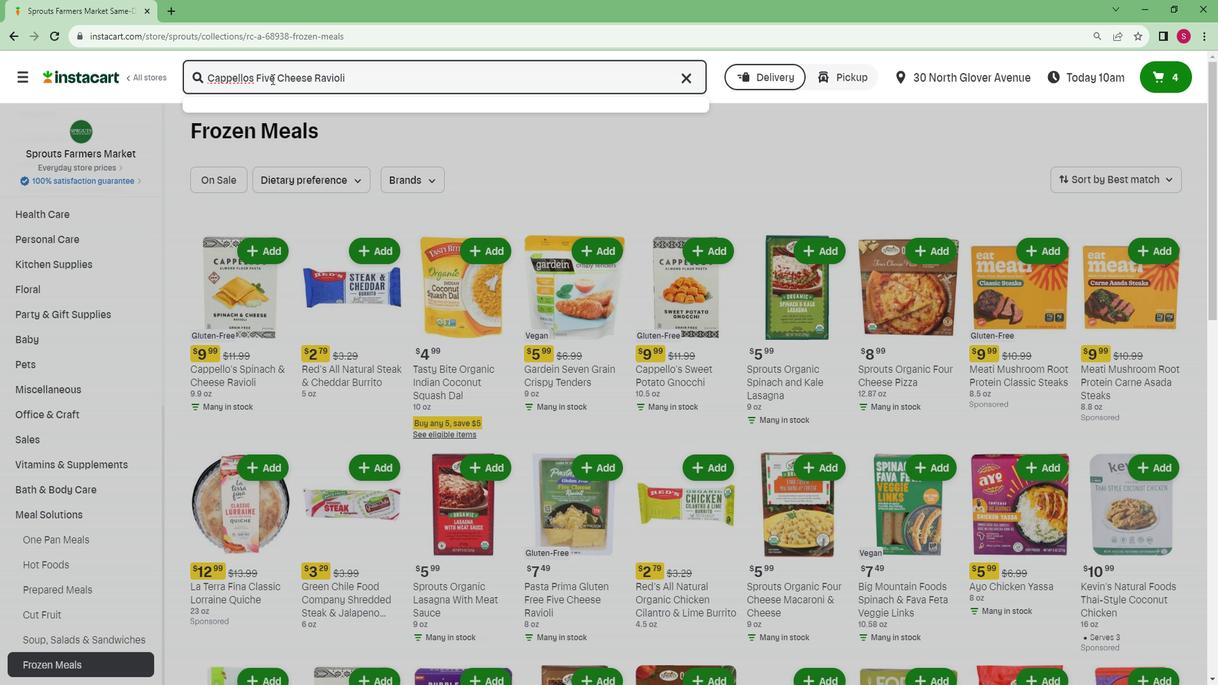 
Action: Mouse scrolled (291, 95) with delta (0, 0)
Screenshot: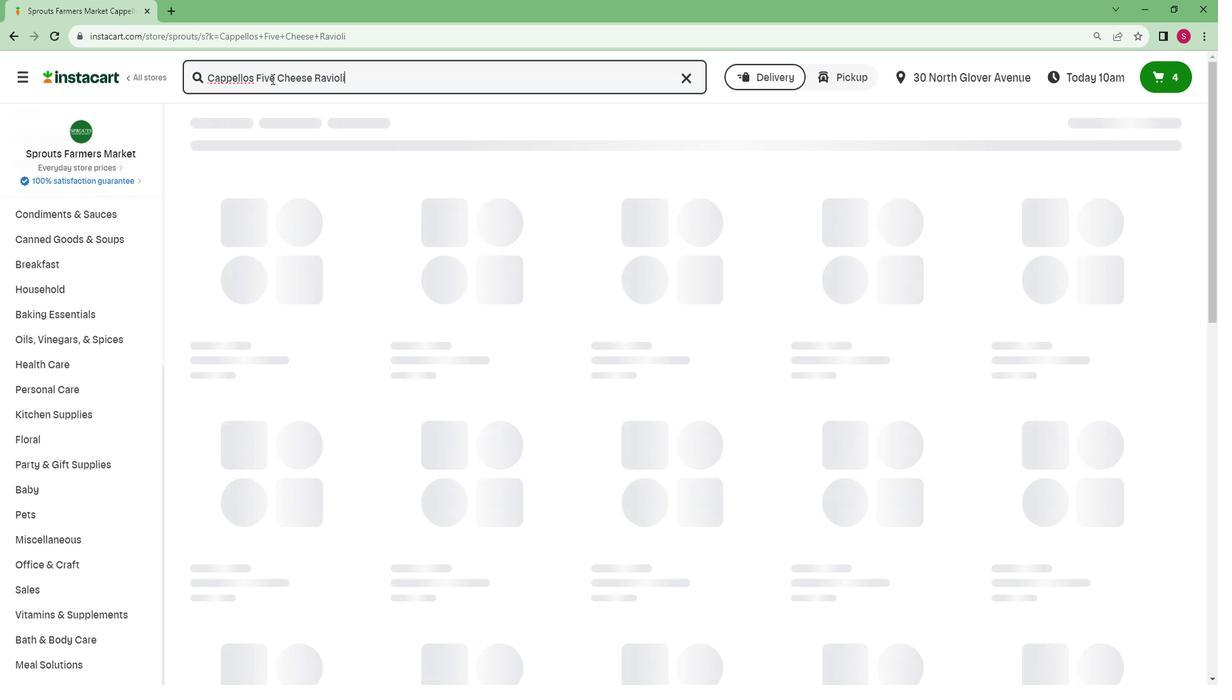 
Action: Mouse moved to (436, 273)
Screenshot: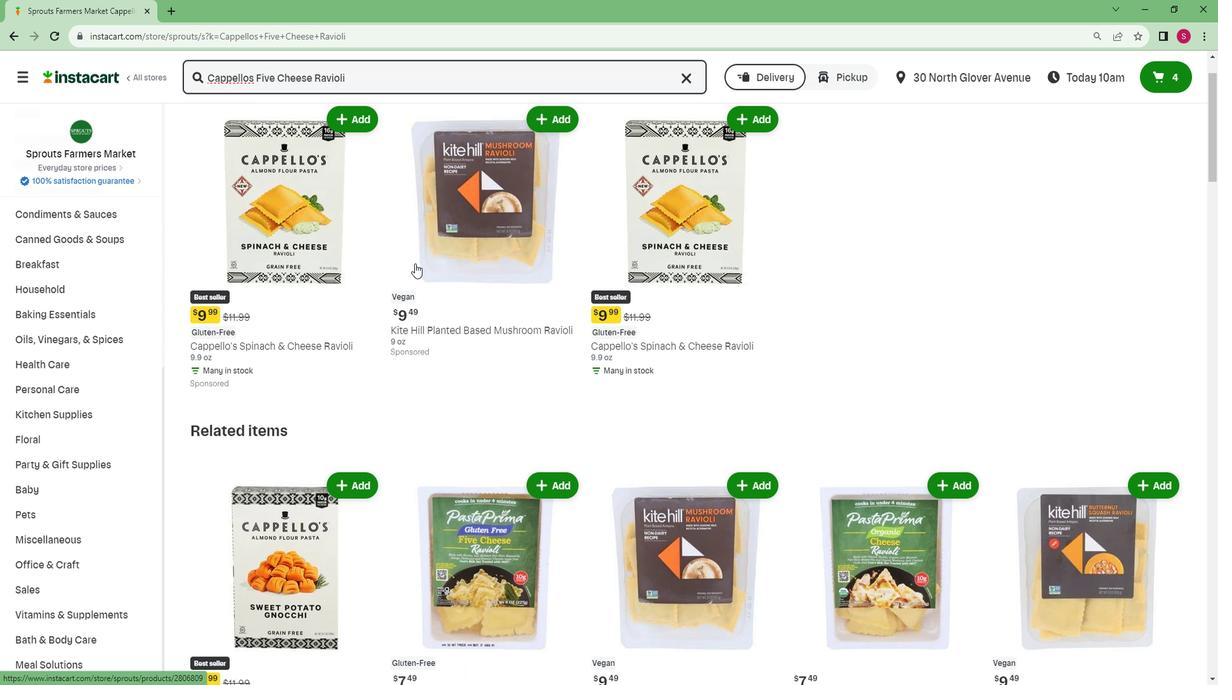 
